 Task: Select the brackets in the auto-indent.
Action: Mouse moved to (21, 676)
Screenshot: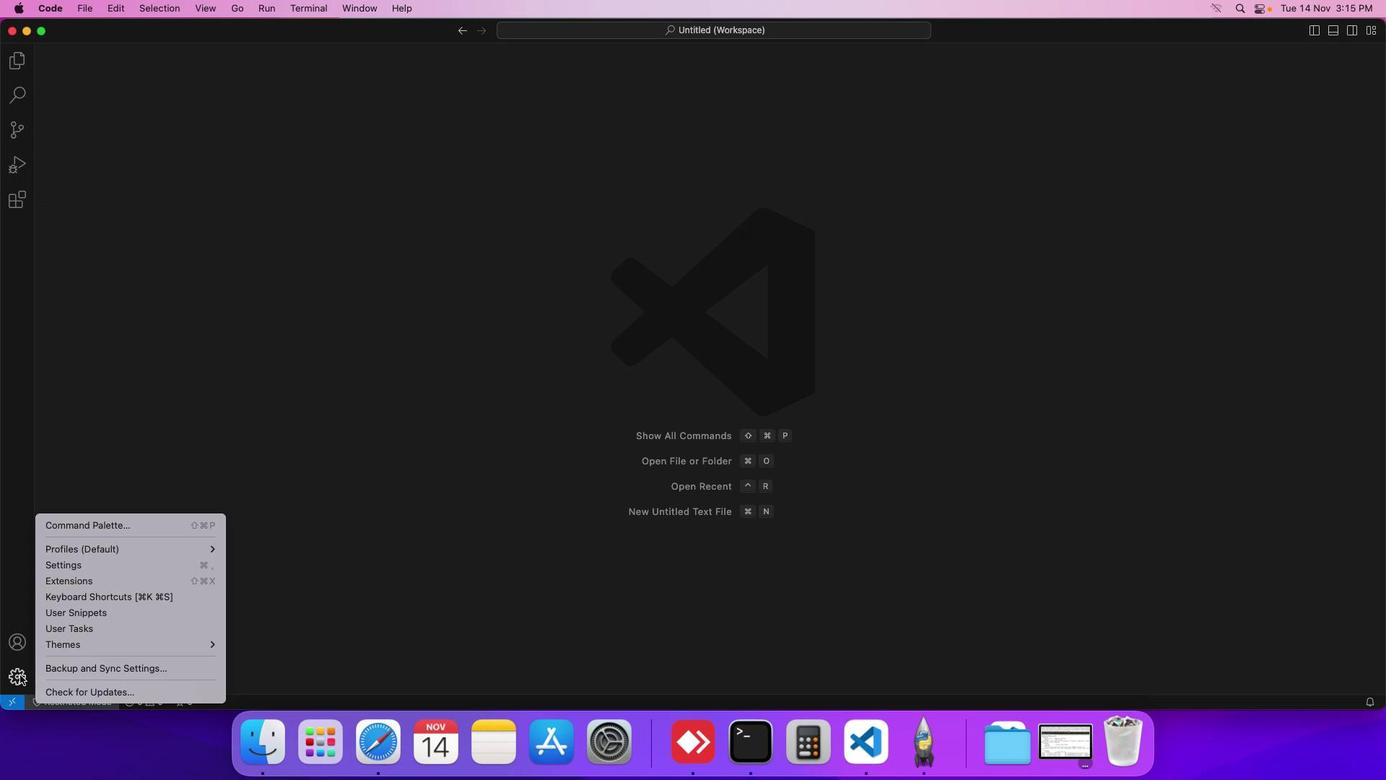 
Action: Mouse pressed left at (21, 676)
Screenshot: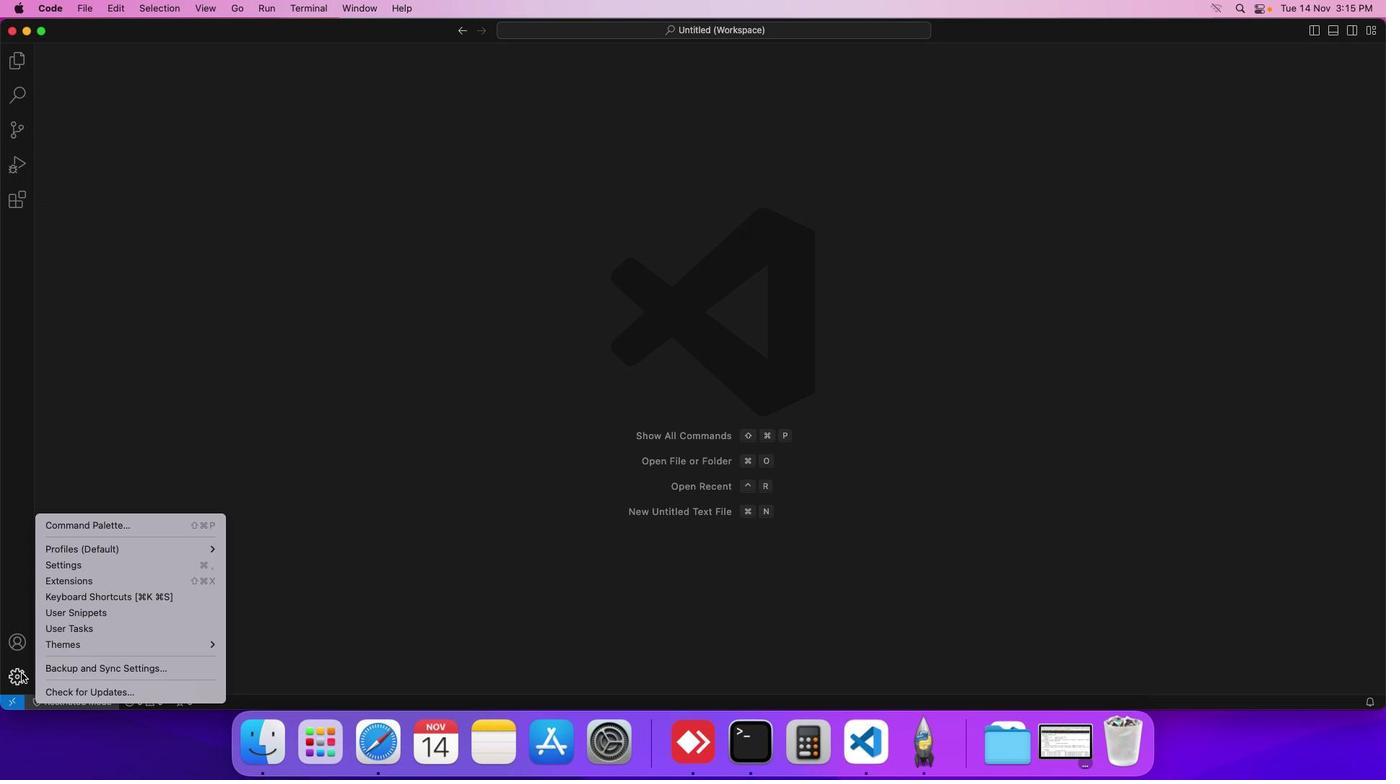 
Action: Mouse moved to (98, 566)
Screenshot: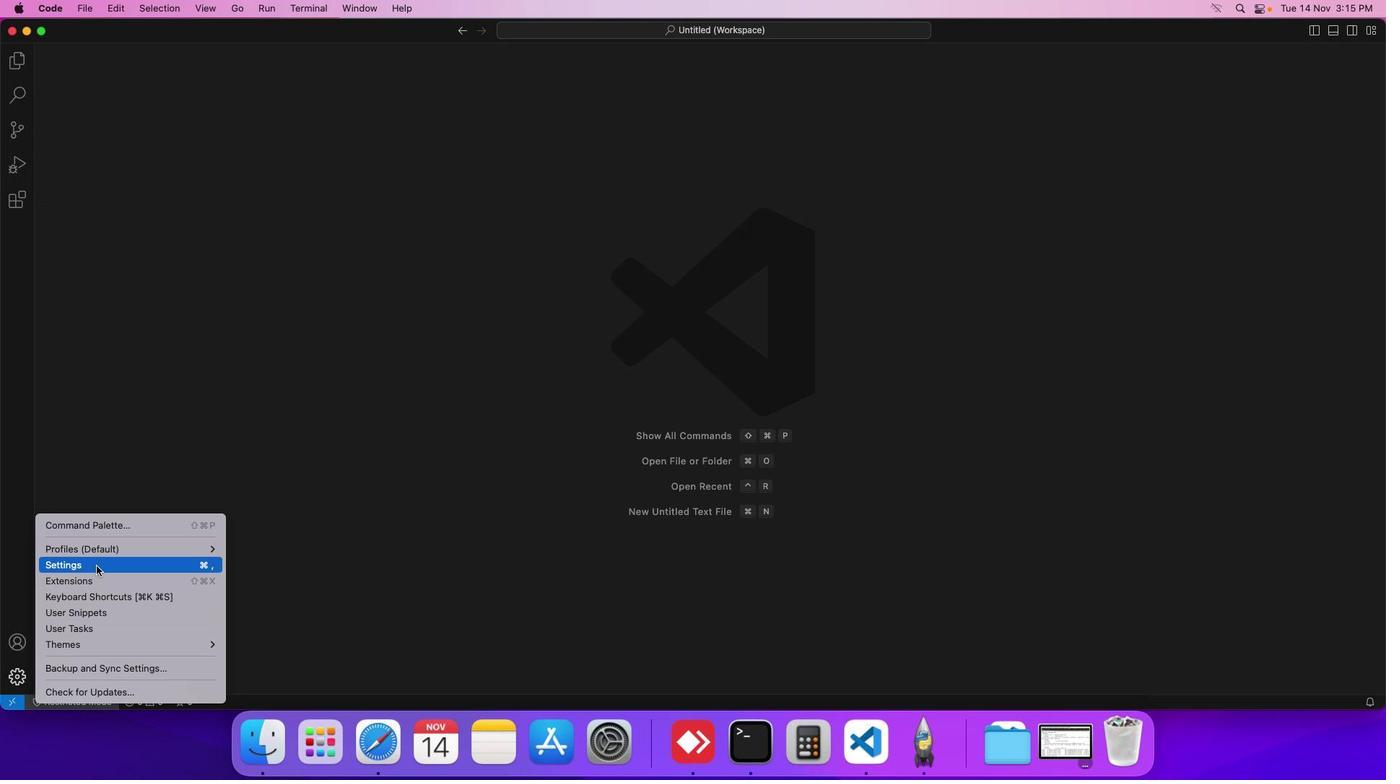 
Action: Mouse pressed left at (98, 566)
Screenshot: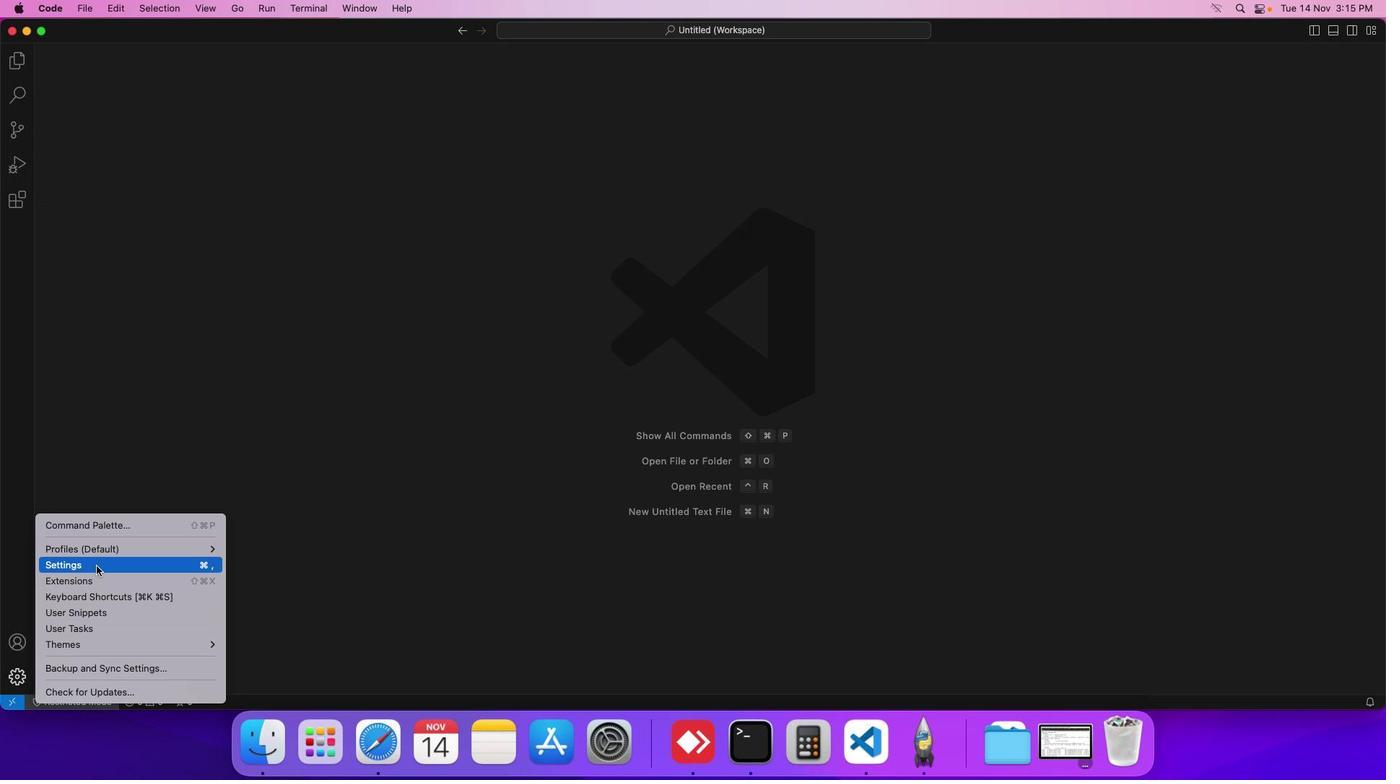 
Action: Mouse moved to (355, 122)
Screenshot: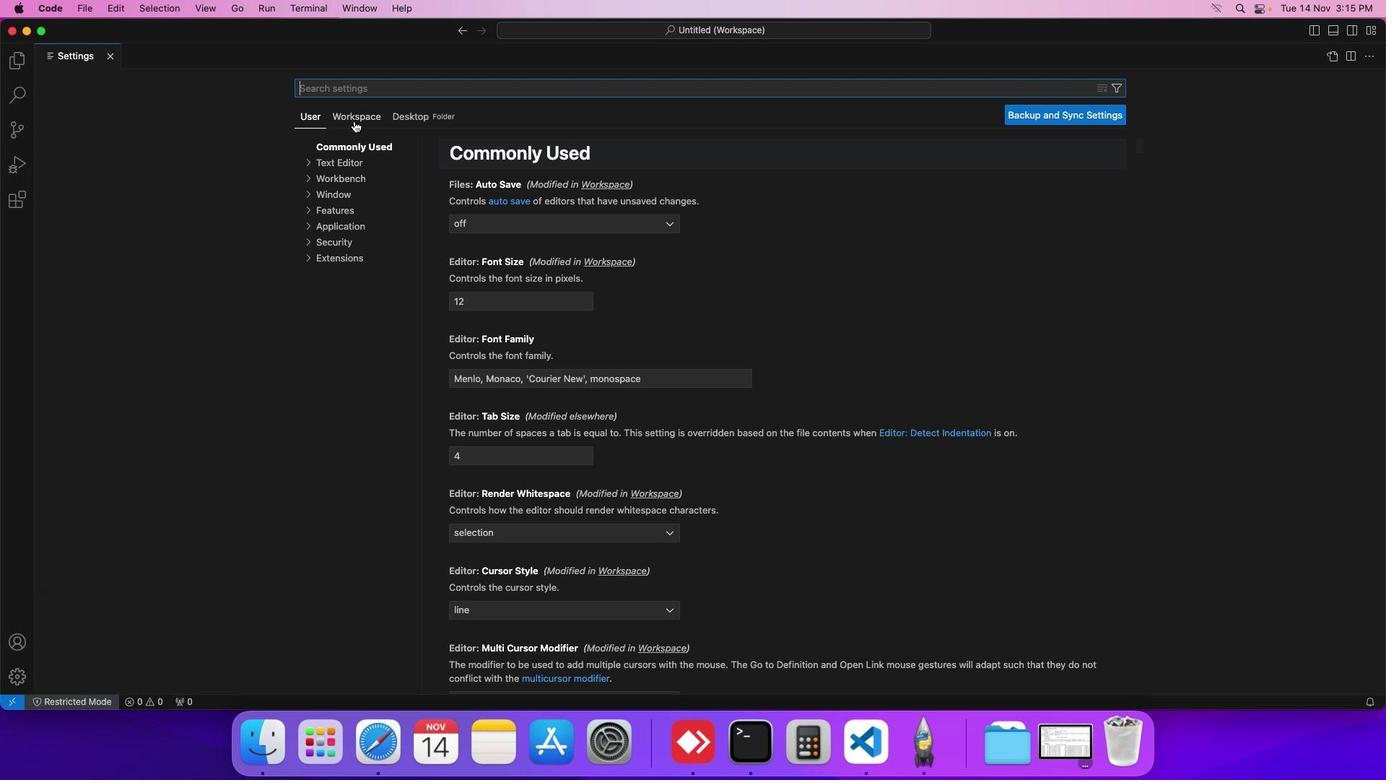 
Action: Mouse pressed left at (355, 122)
Screenshot: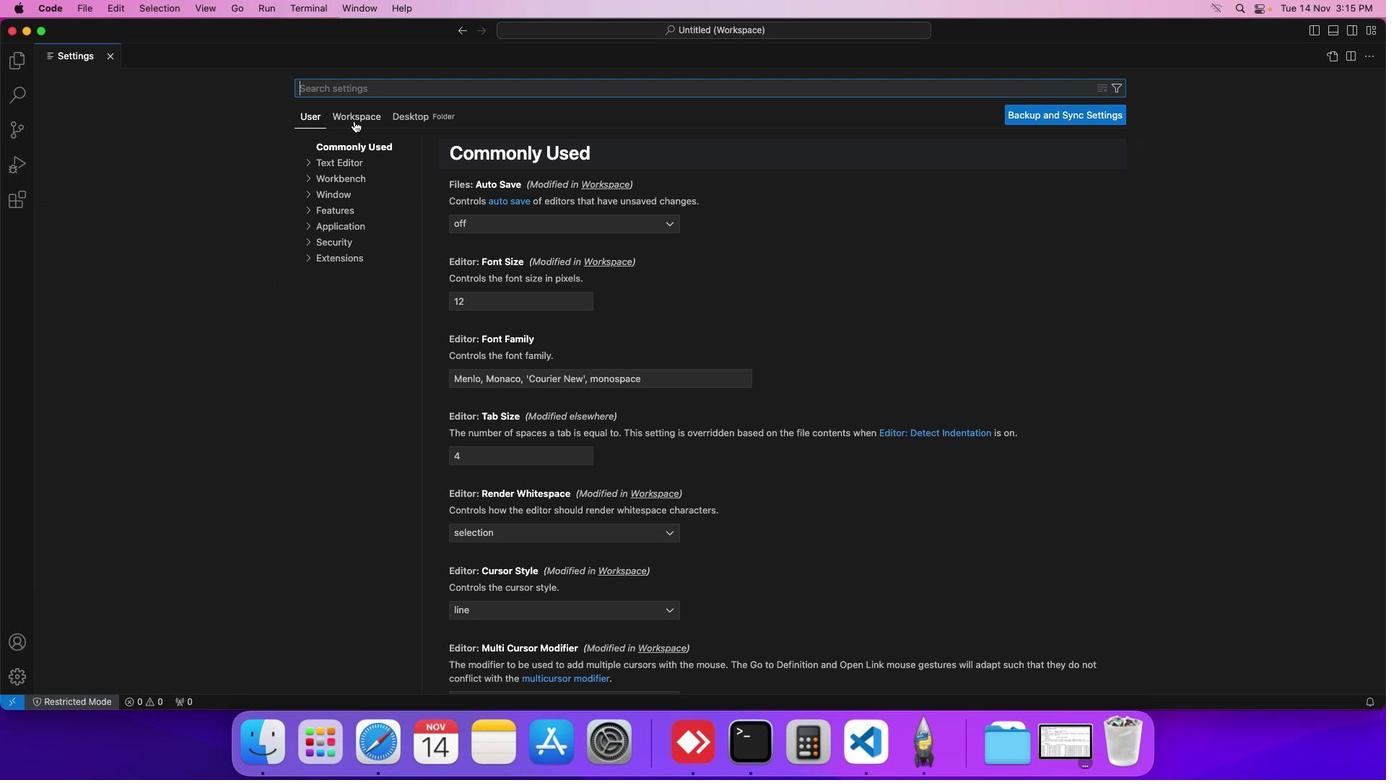 
Action: Mouse moved to (364, 162)
Screenshot: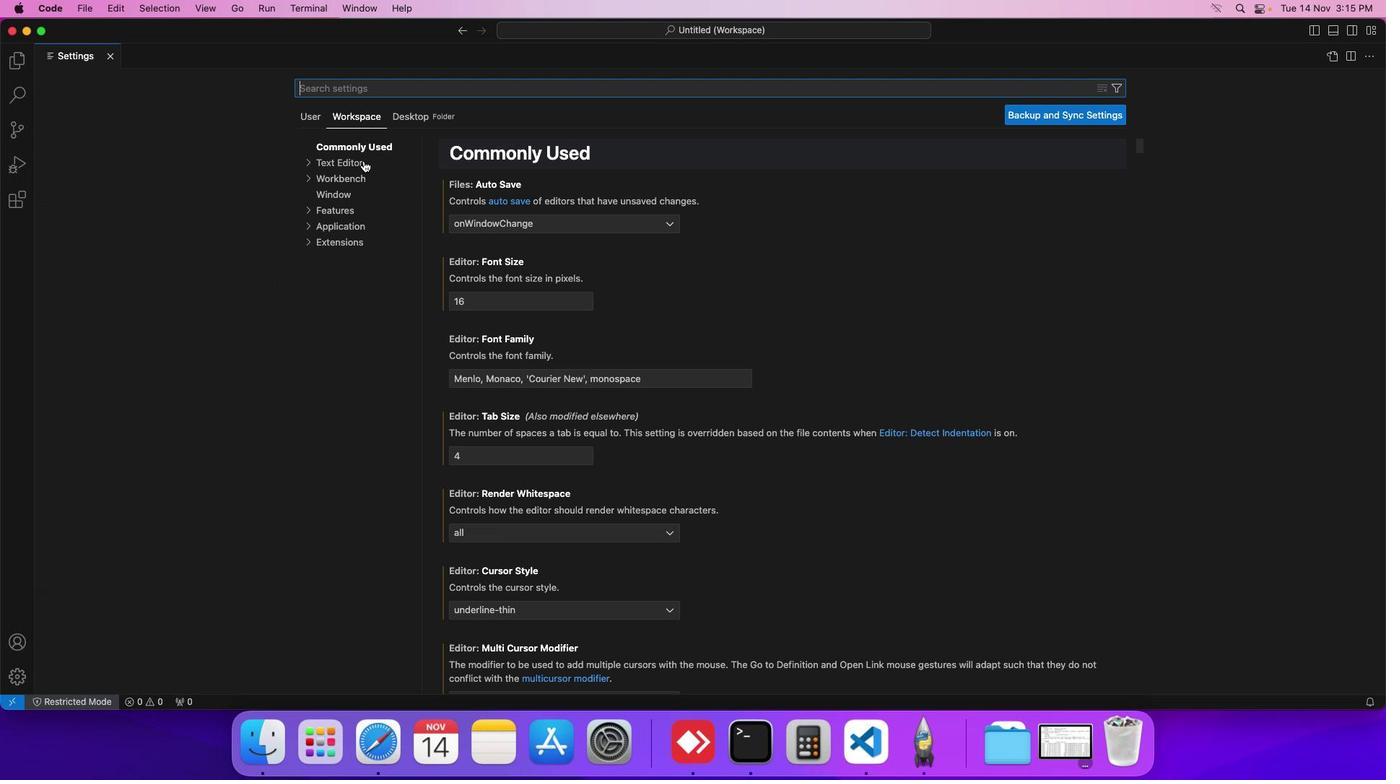 
Action: Mouse pressed left at (364, 162)
Screenshot: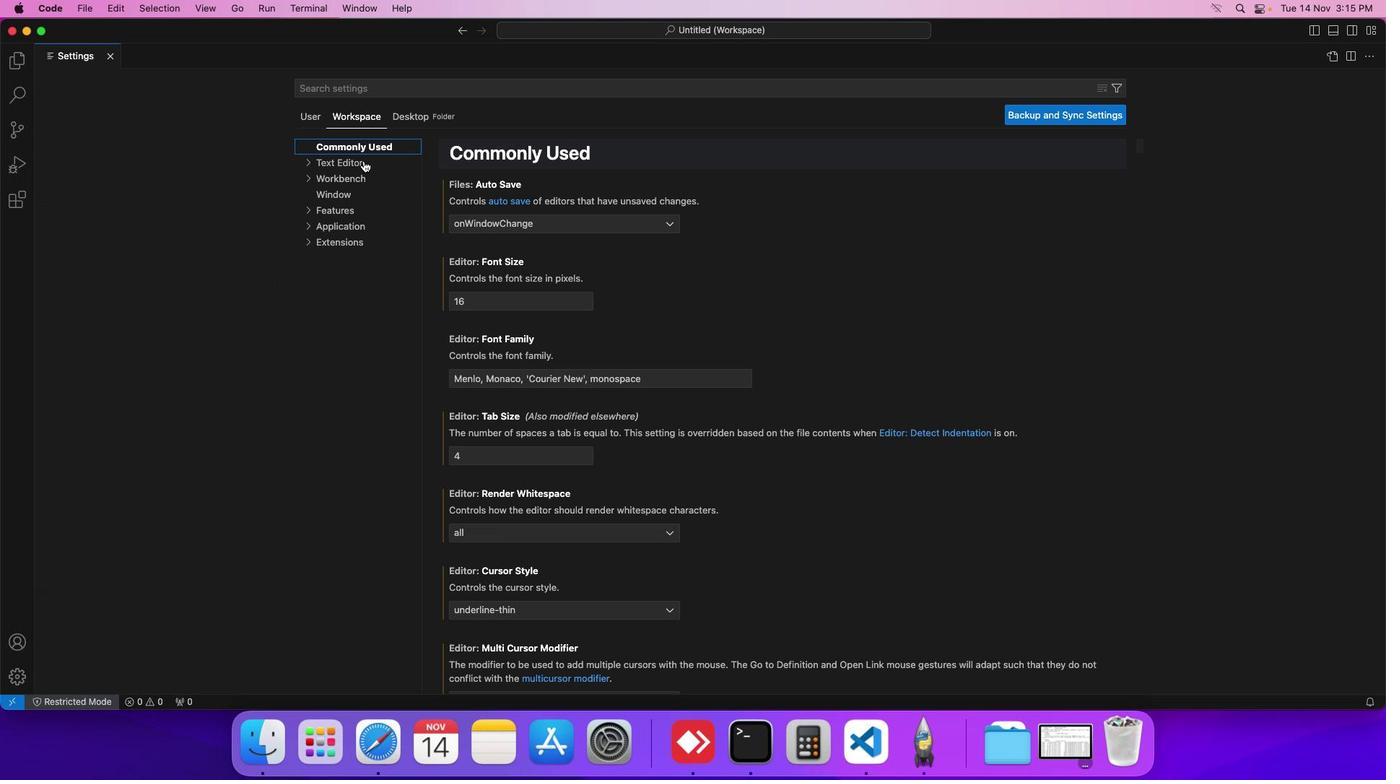 
Action: Mouse moved to (548, 296)
Screenshot: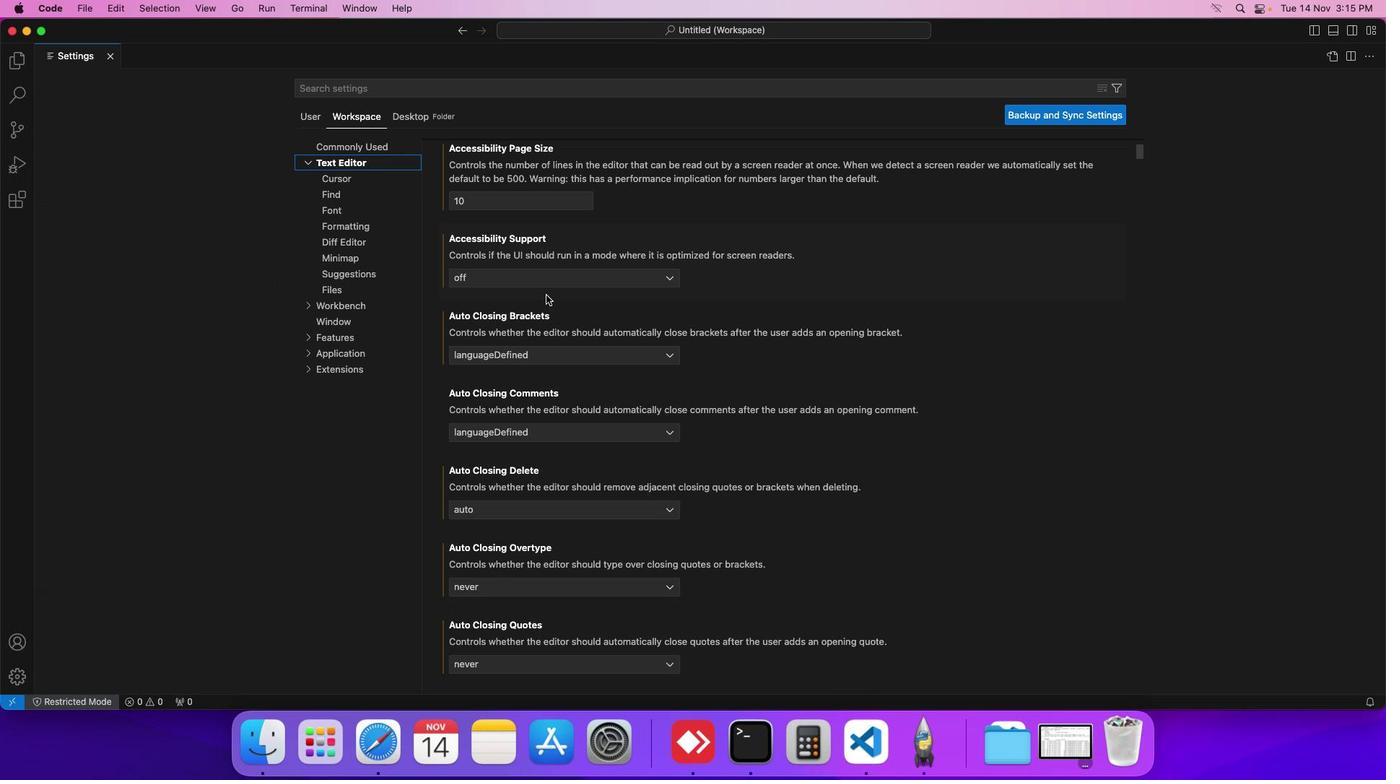 
Action: Mouse scrolled (548, 296) with delta (1, 0)
Screenshot: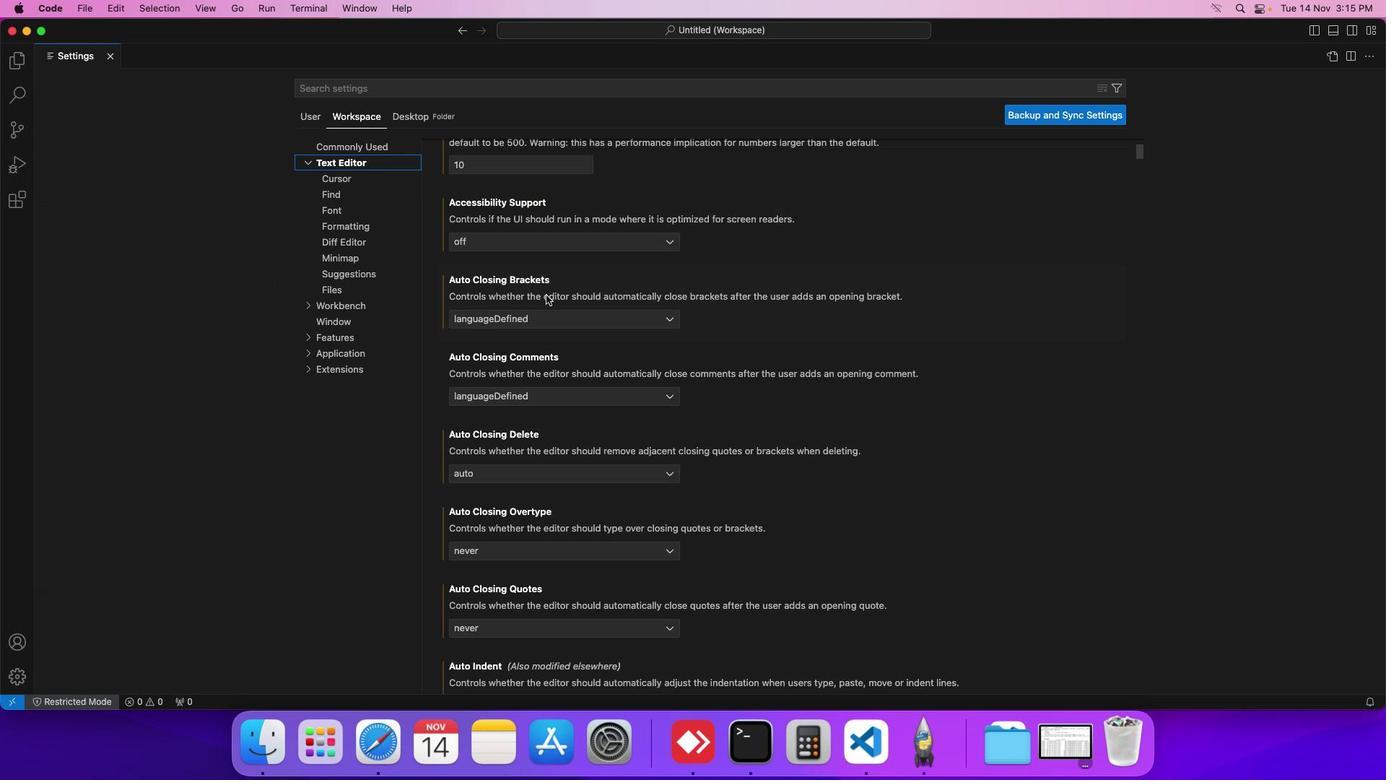 
Action: Mouse scrolled (548, 296) with delta (1, 0)
Screenshot: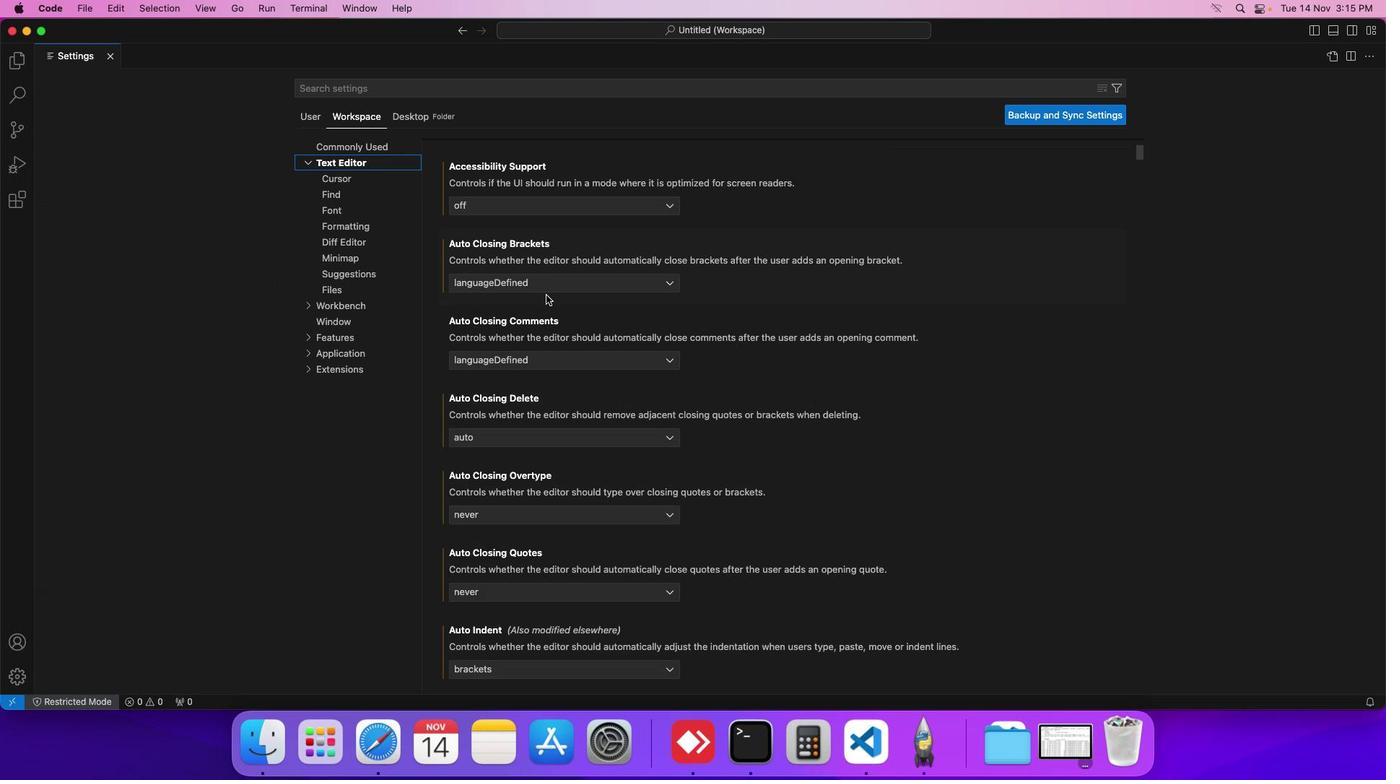 
Action: Mouse moved to (548, 296)
Screenshot: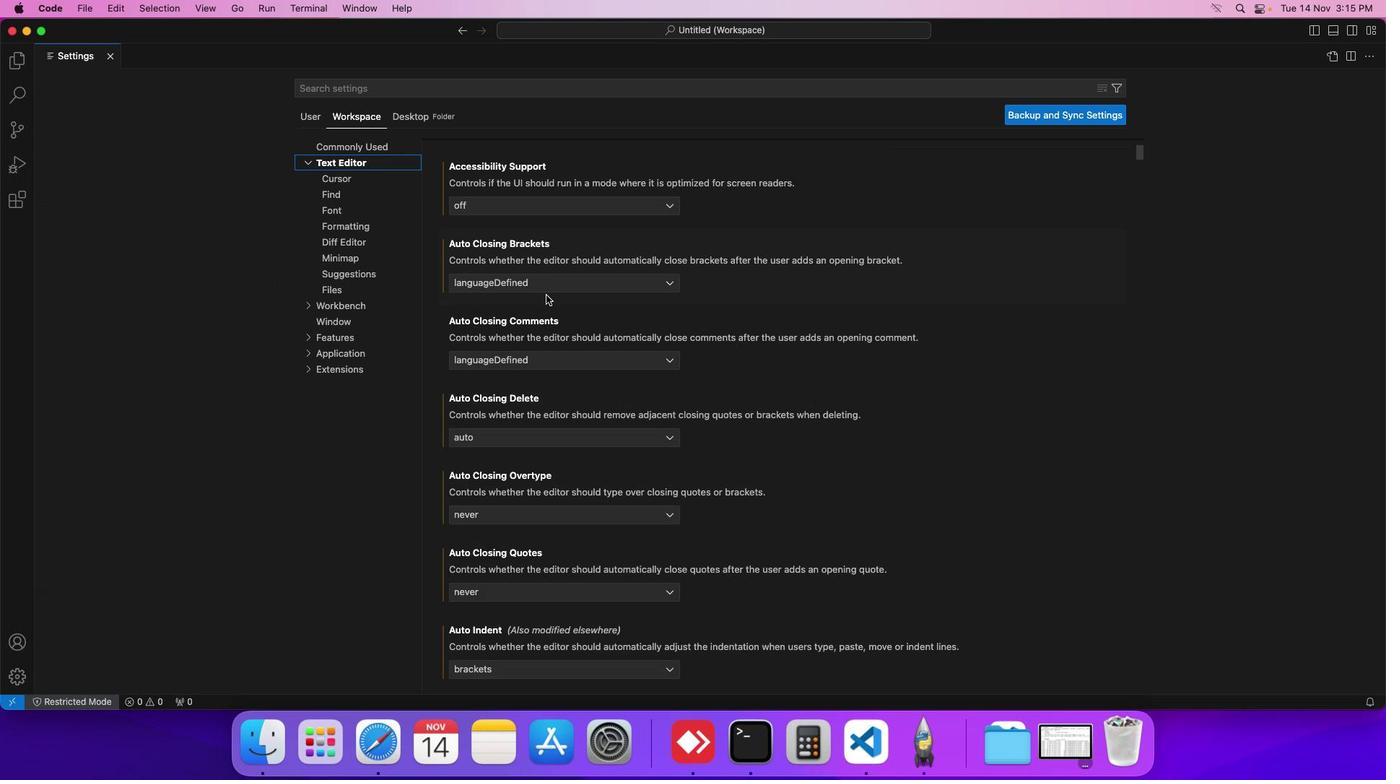 
Action: Mouse scrolled (548, 296) with delta (1, 0)
Screenshot: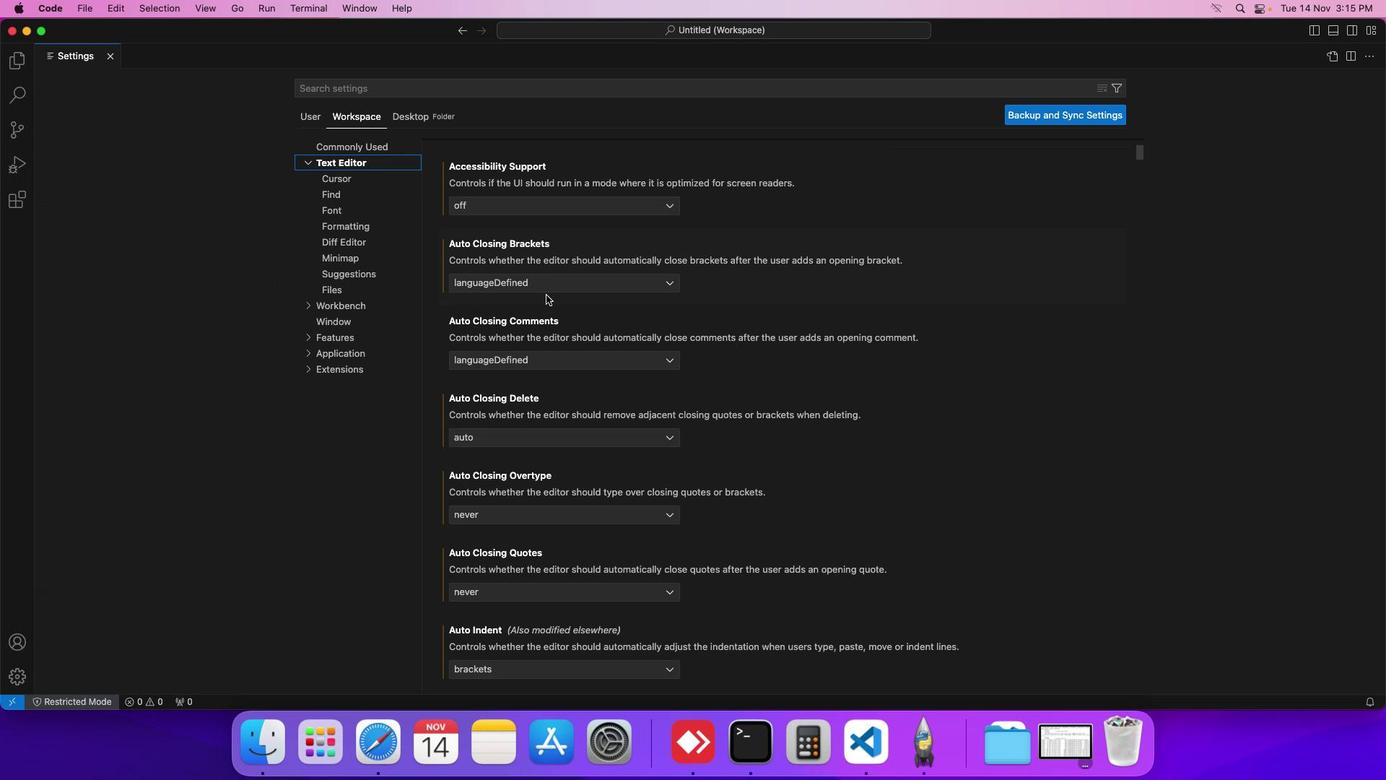 
Action: Mouse scrolled (548, 296) with delta (1, 0)
Screenshot: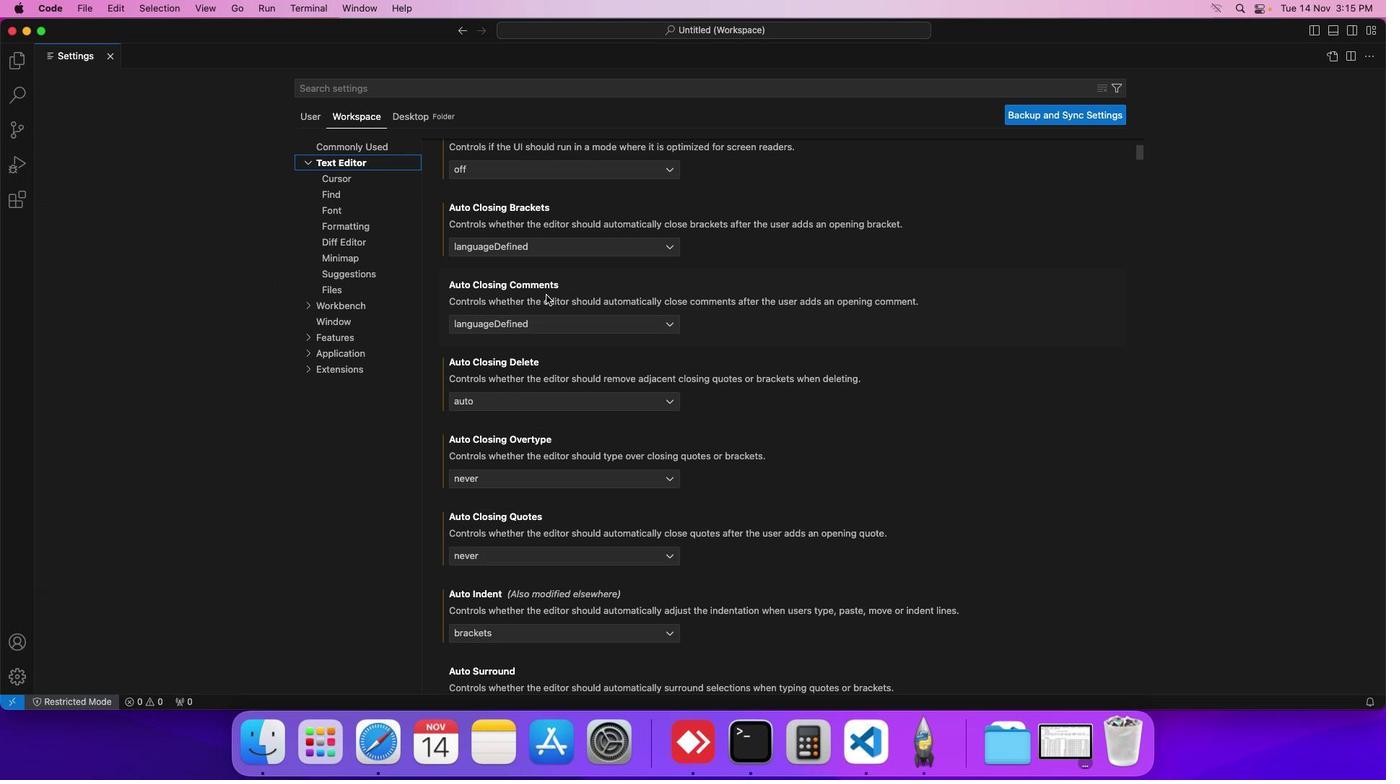 
Action: Mouse moved to (547, 296)
Screenshot: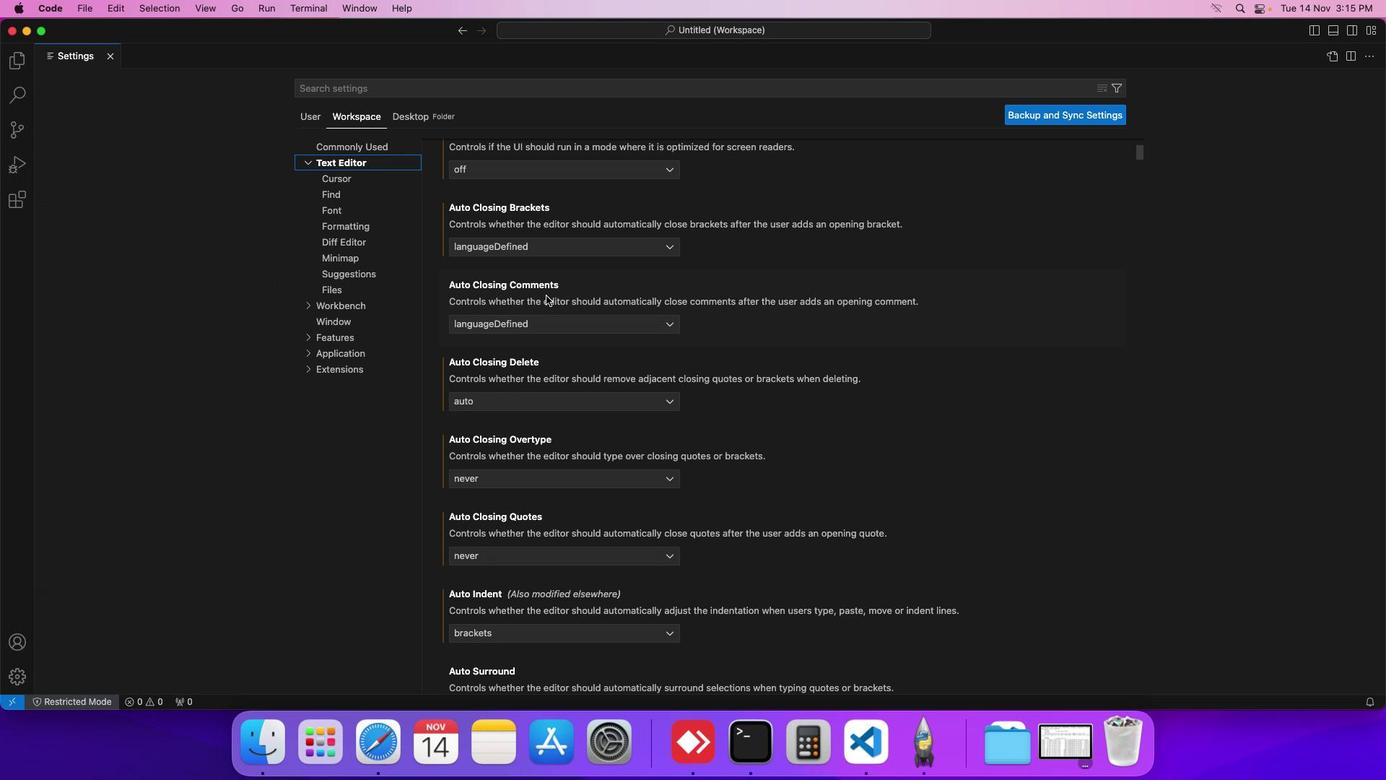 
Action: Mouse scrolled (547, 296) with delta (1, 0)
Screenshot: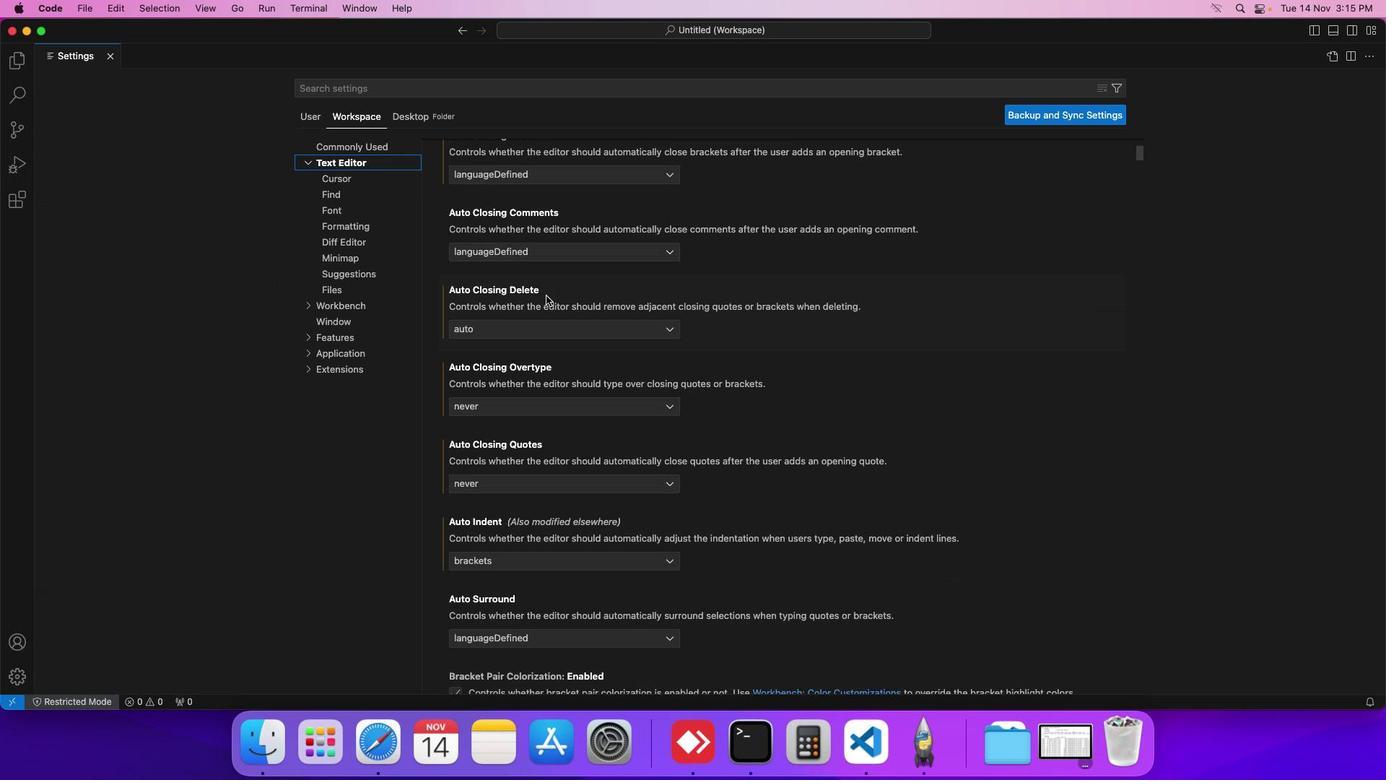 
Action: Mouse scrolled (547, 296) with delta (1, 0)
Screenshot: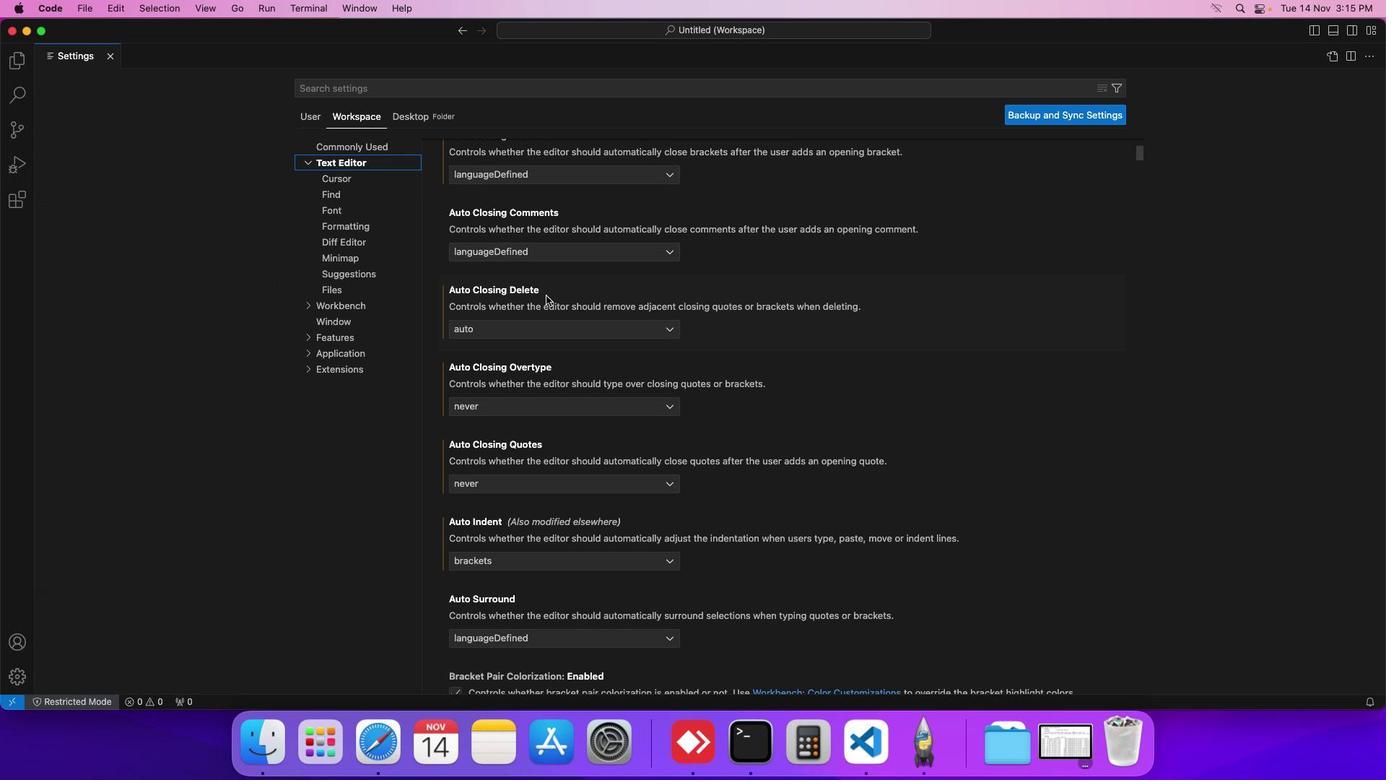 
Action: Mouse scrolled (547, 296) with delta (1, 0)
Screenshot: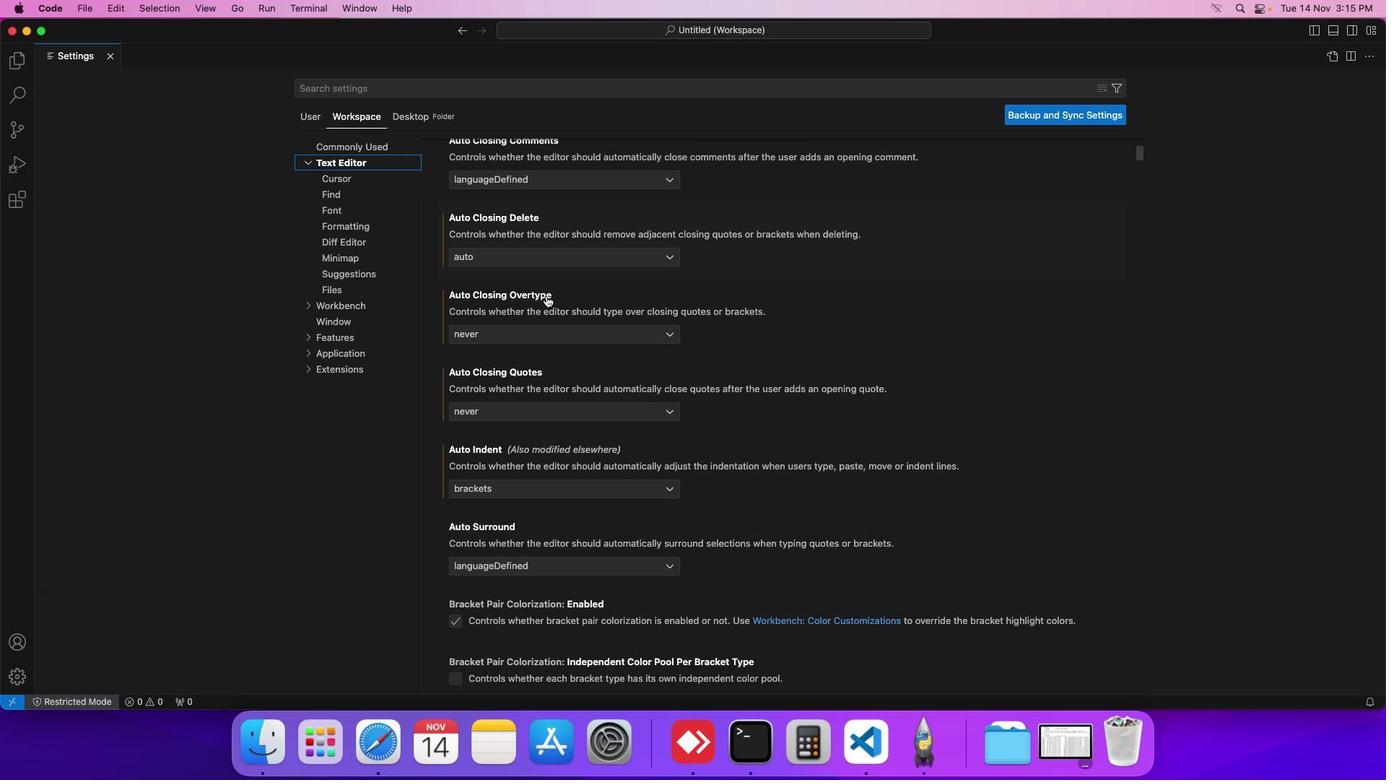 
Action: Mouse scrolled (547, 296) with delta (1, 0)
Screenshot: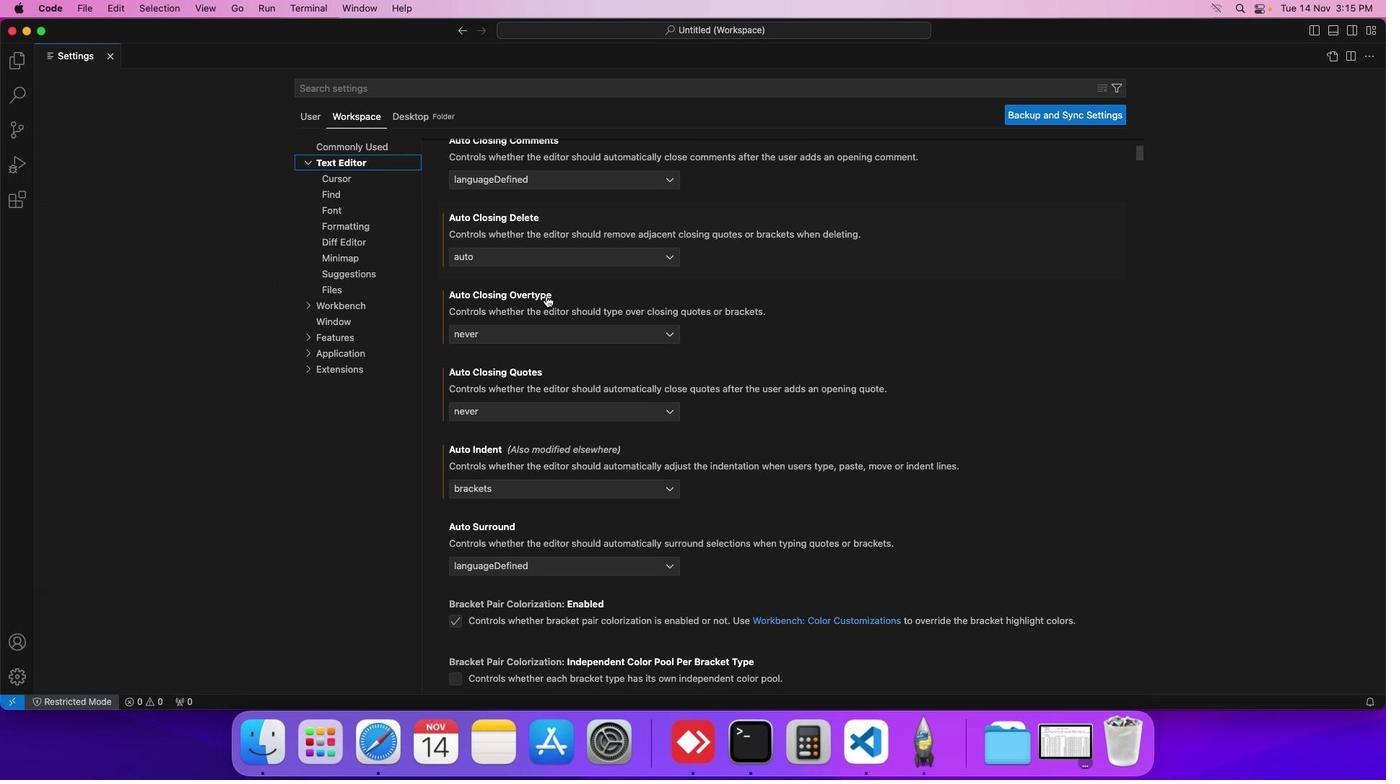 
Action: Mouse moved to (547, 297)
Screenshot: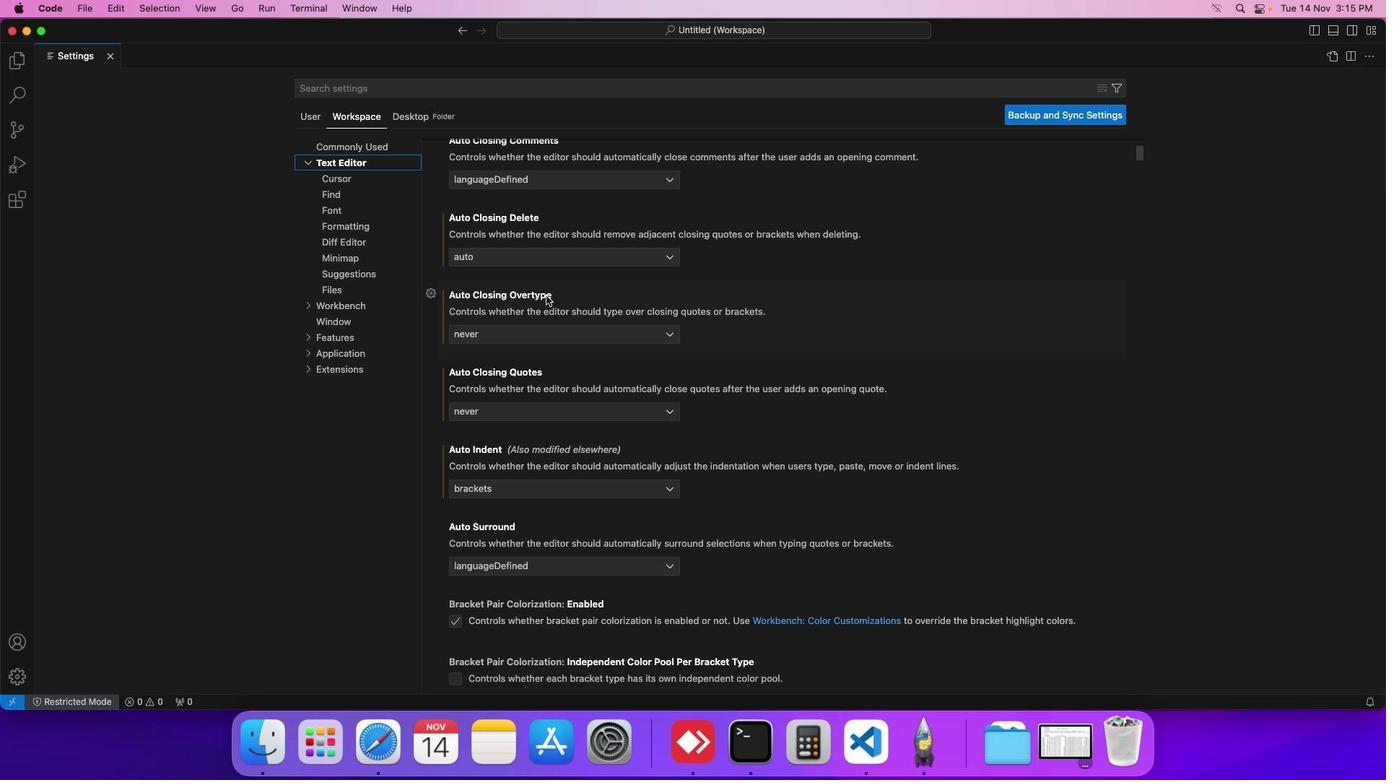 
Action: Mouse scrolled (547, 297) with delta (1, 0)
Screenshot: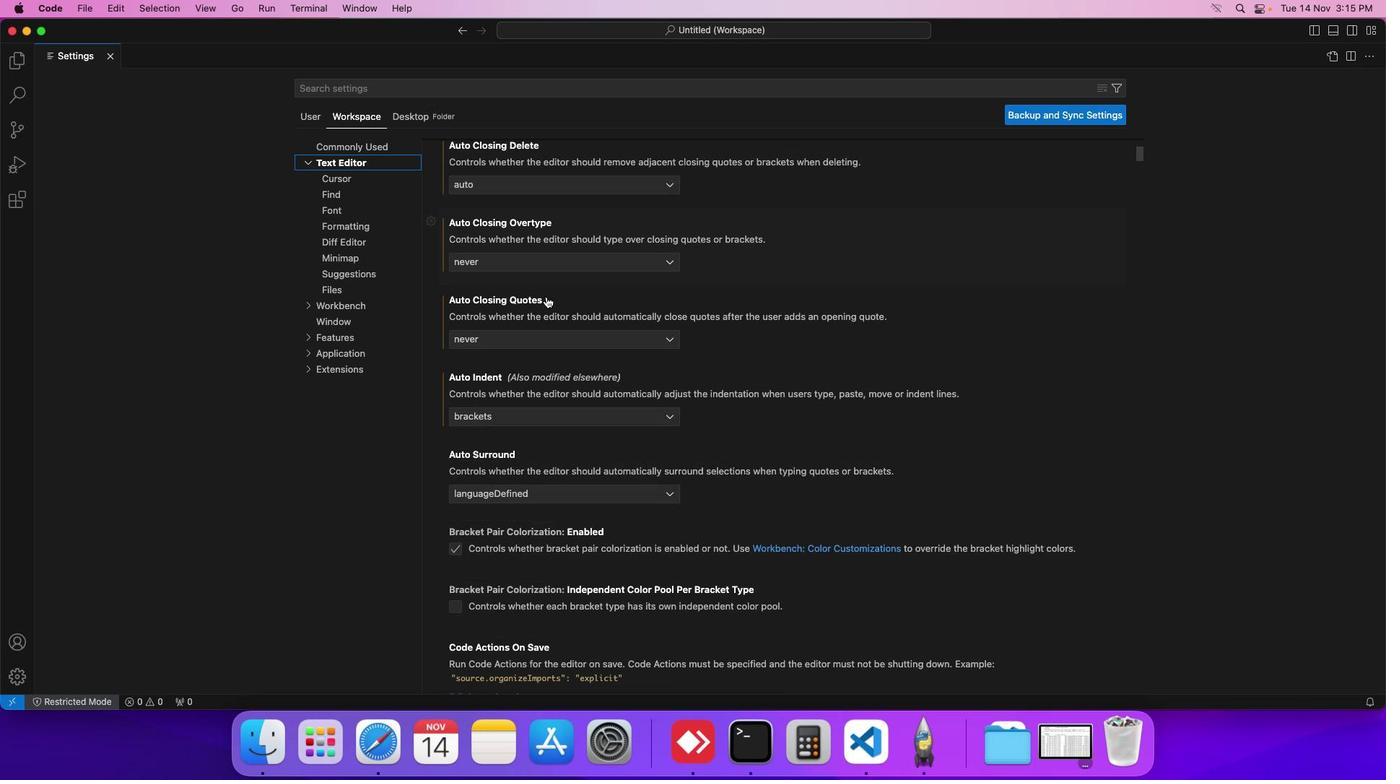 
Action: Mouse moved to (547, 297)
Screenshot: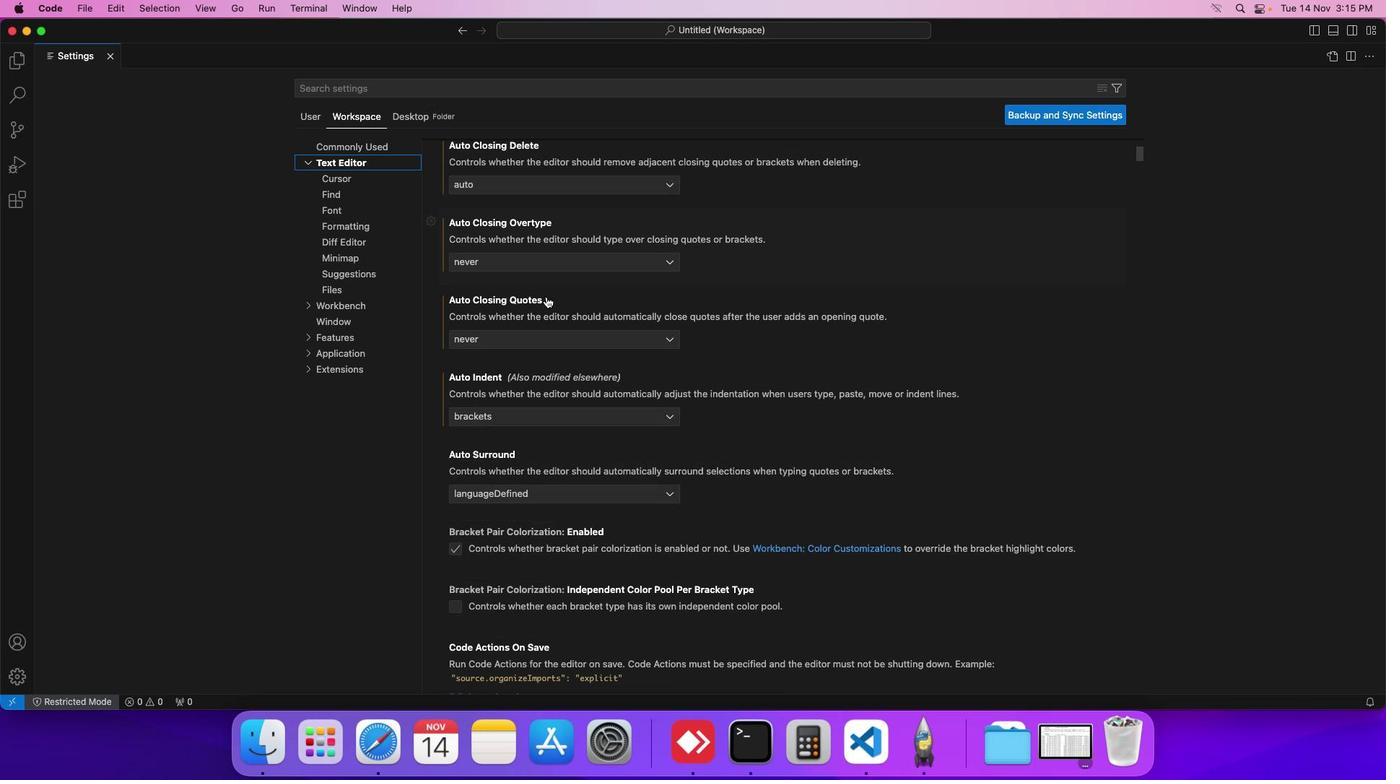 
Action: Mouse scrolled (547, 297) with delta (1, 0)
Screenshot: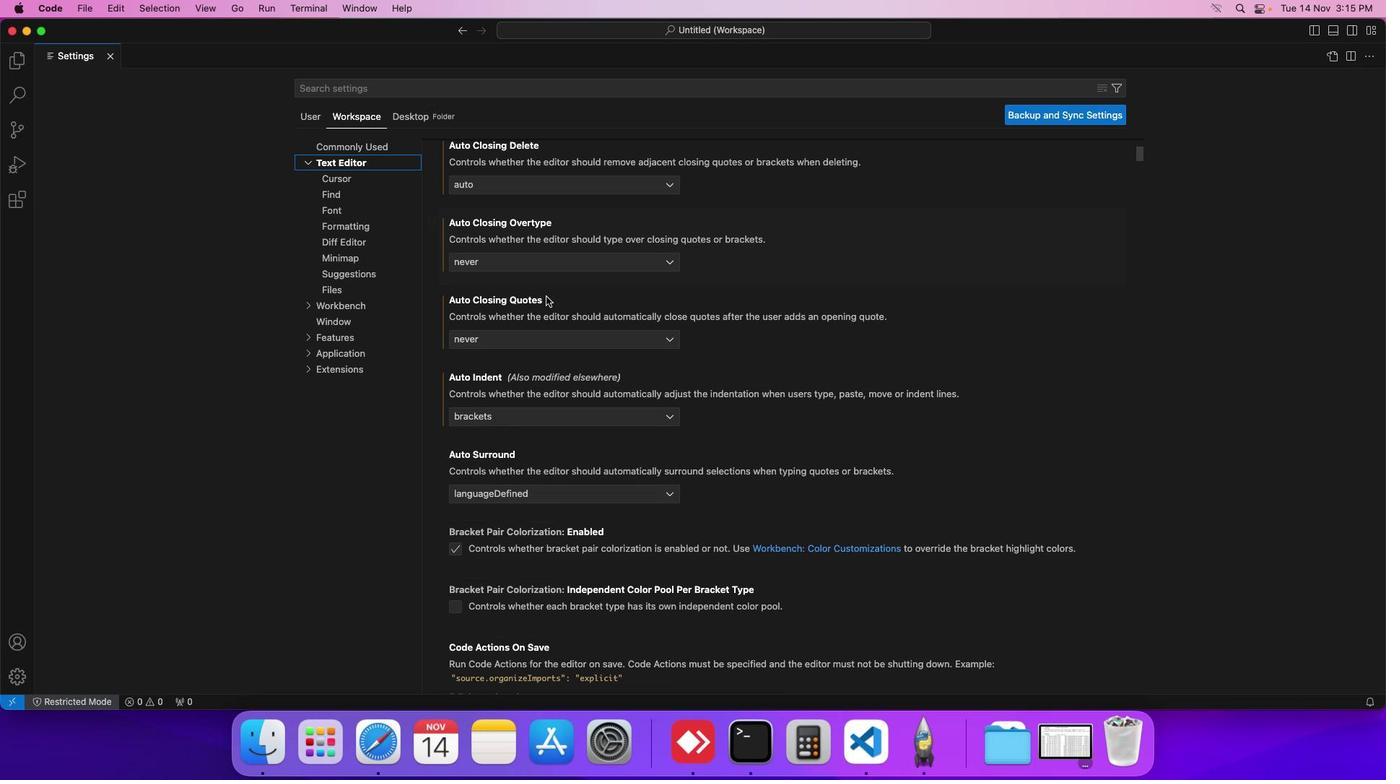 
Action: Mouse moved to (547, 298)
Screenshot: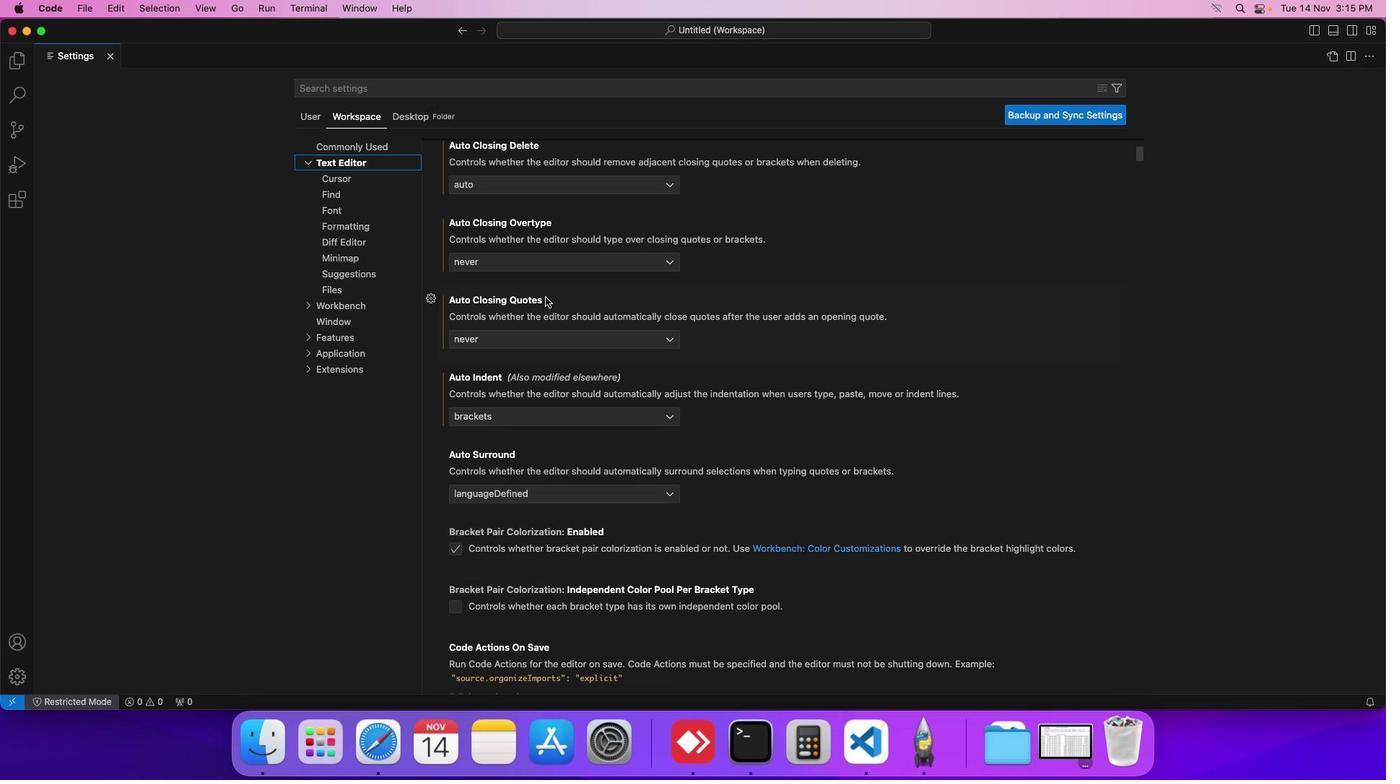 
Action: Mouse scrolled (547, 298) with delta (1, 0)
Screenshot: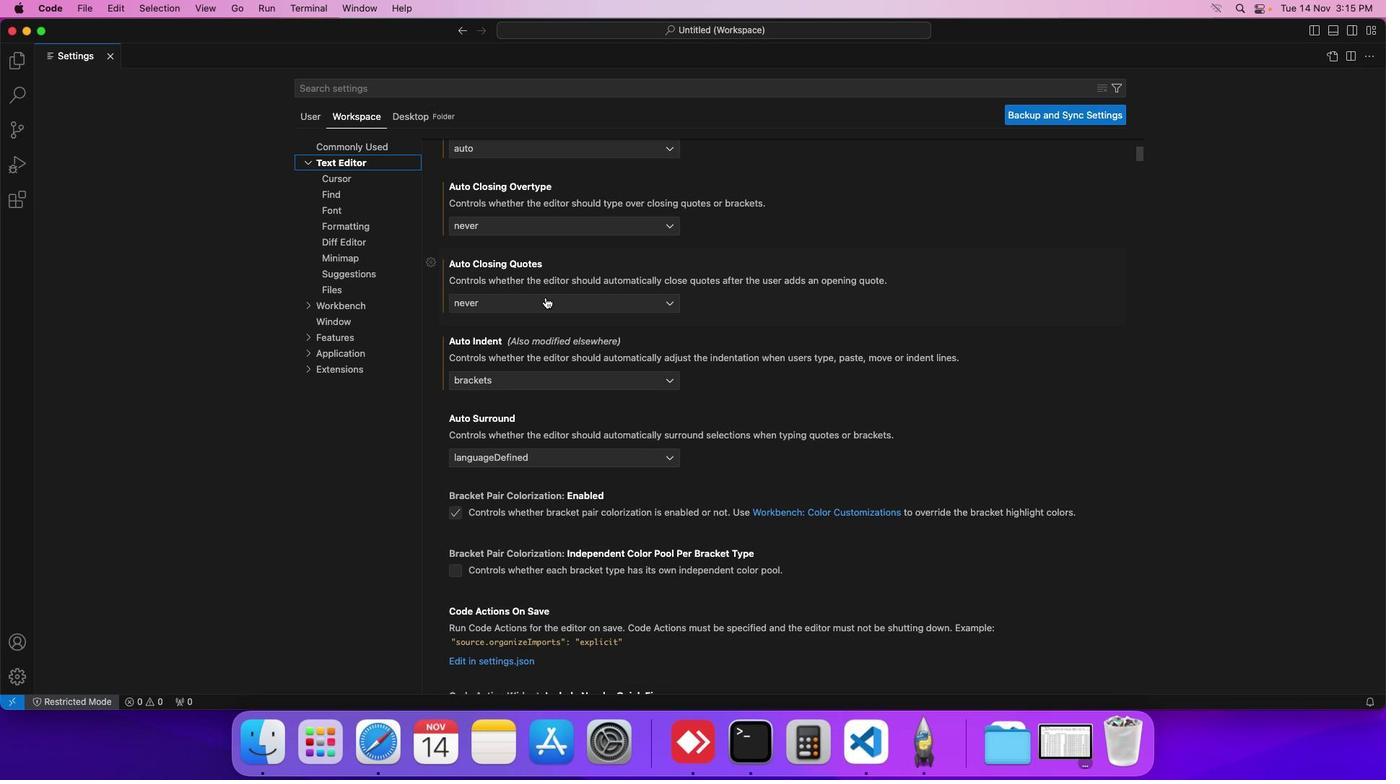 
Action: Mouse scrolled (547, 298) with delta (1, 0)
Screenshot: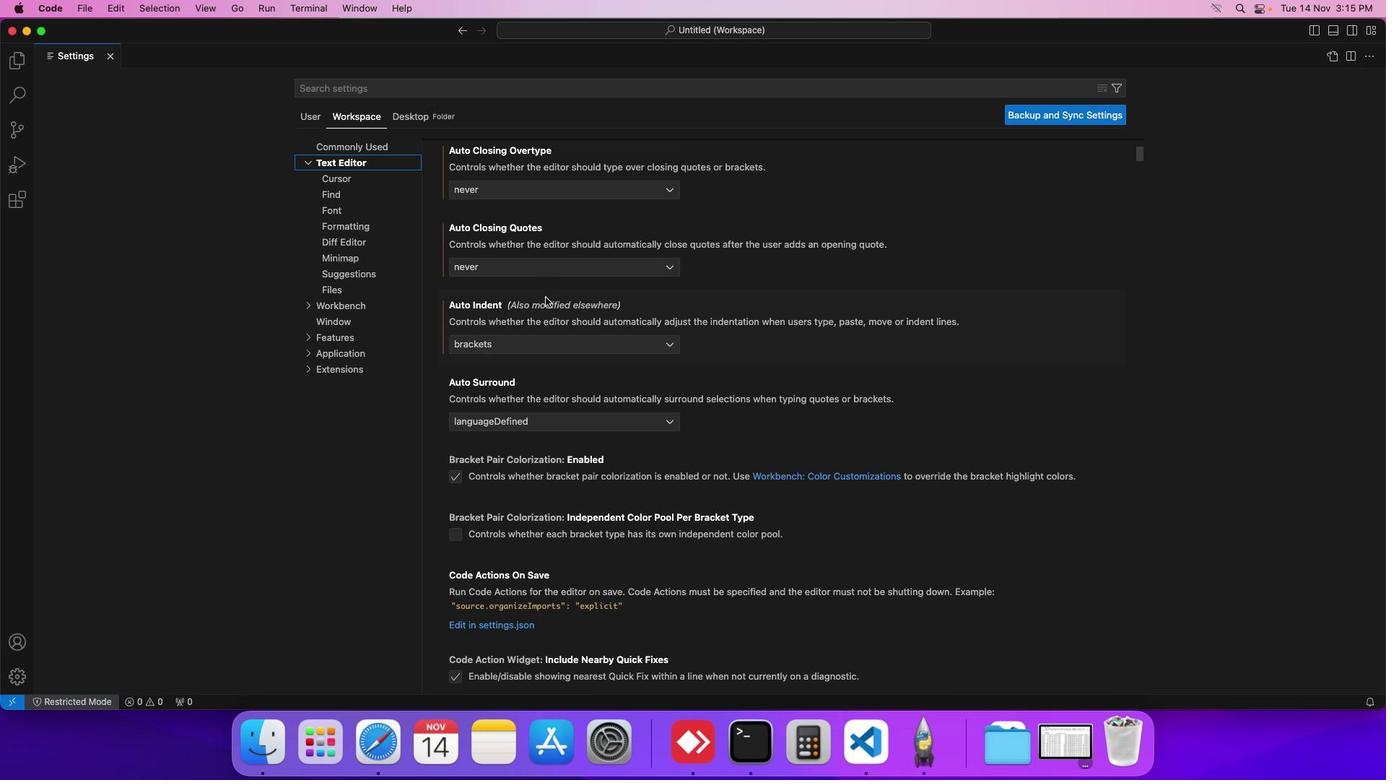
Action: Mouse scrolled (547, 298) with delta (1, 0)
Screenshot: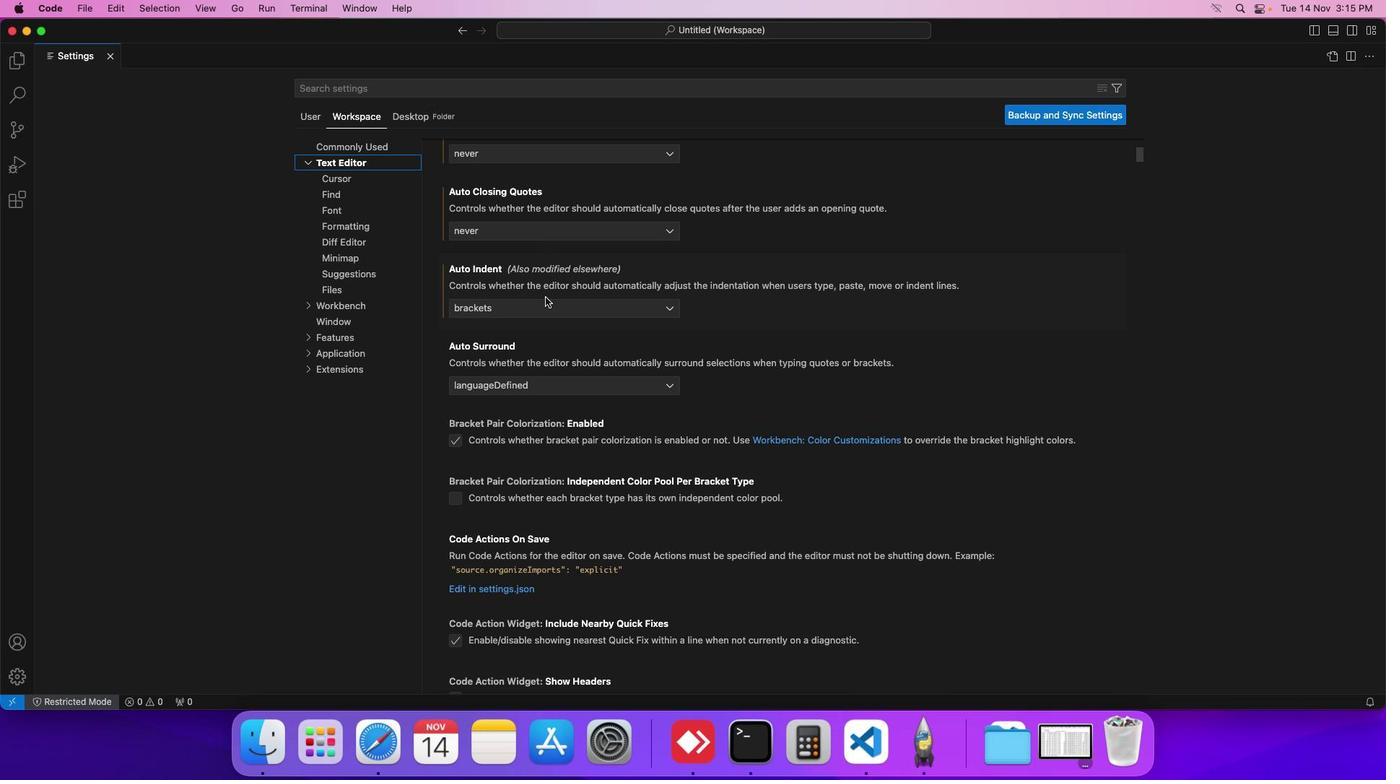 
Action: Mouse scrolled (547, 298) with delta (1, 0)
Screenshot: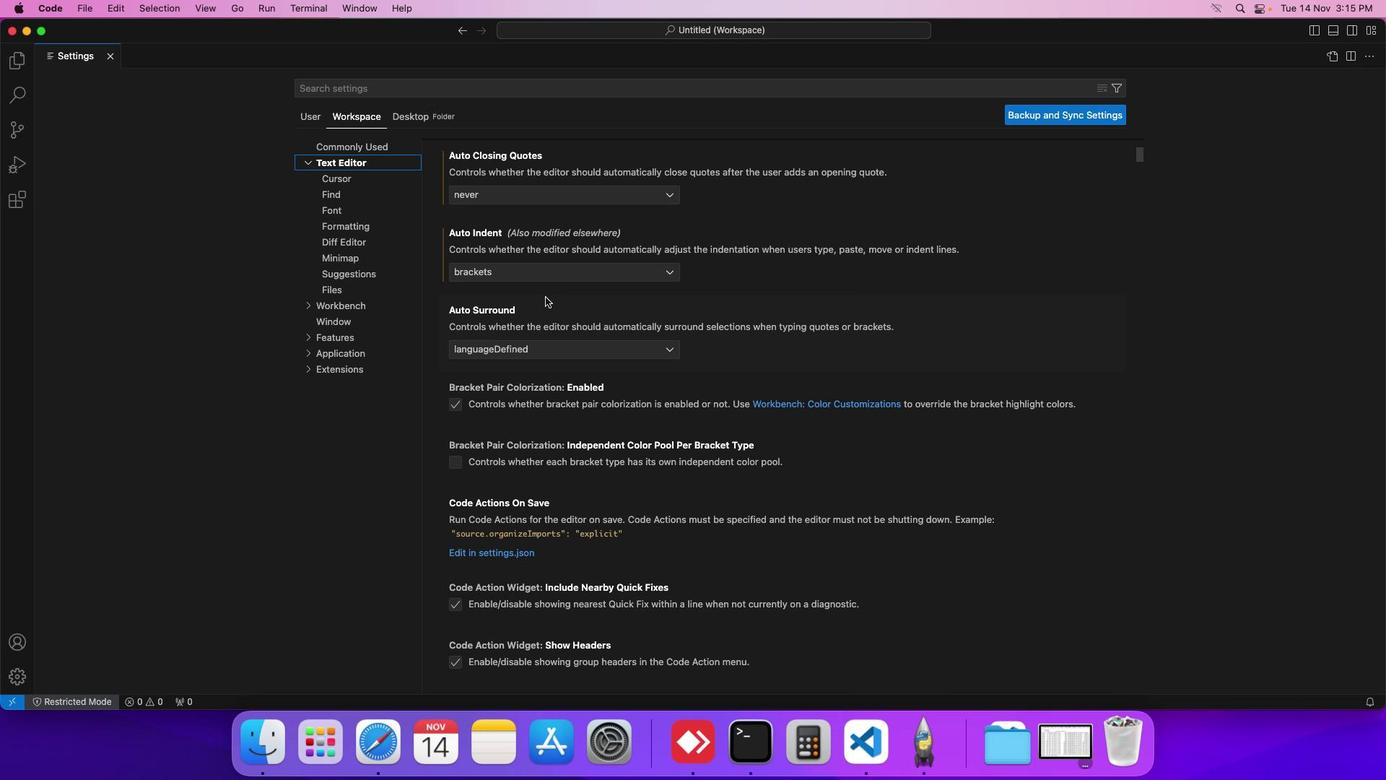 
Action: Mouse moved to (541, 275)
Screenshot: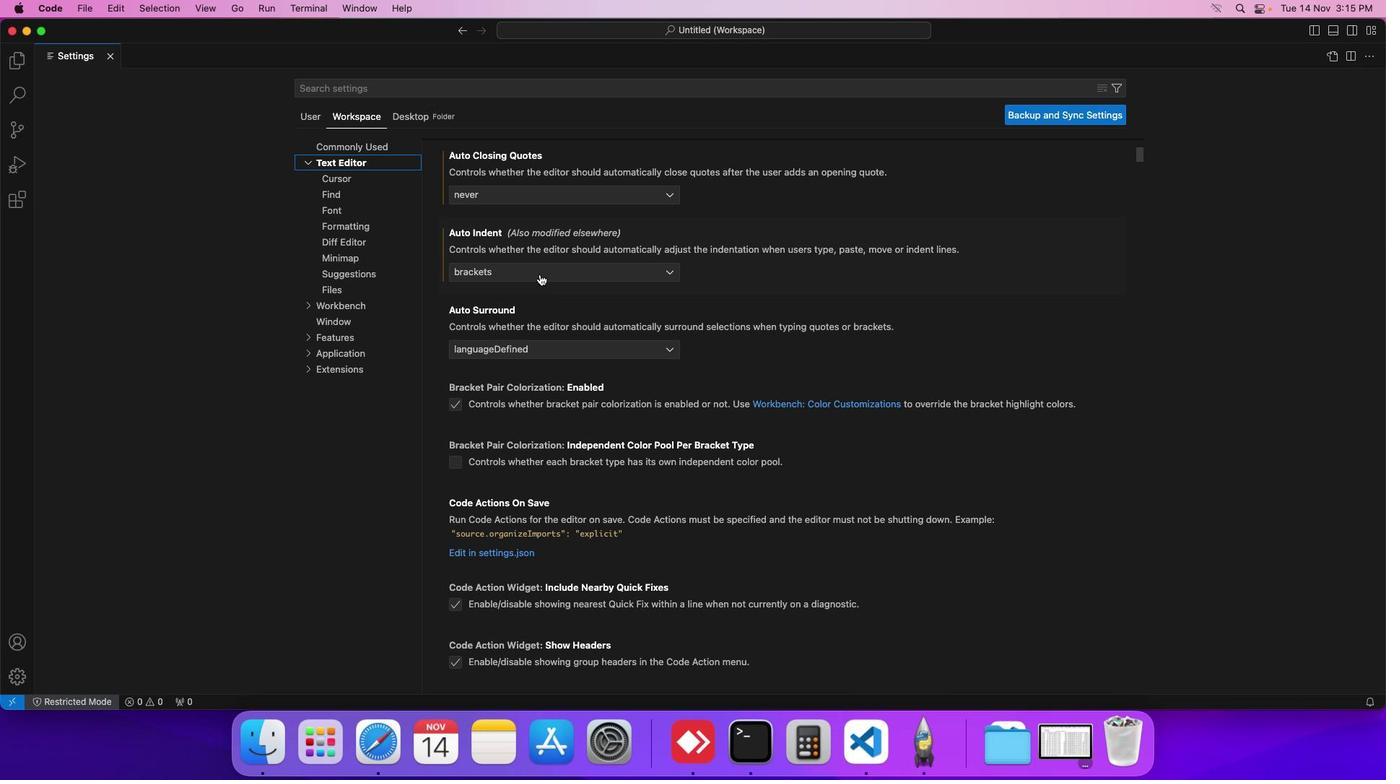 
Action: Mouse pressed left at (541, 275)
Screenshot: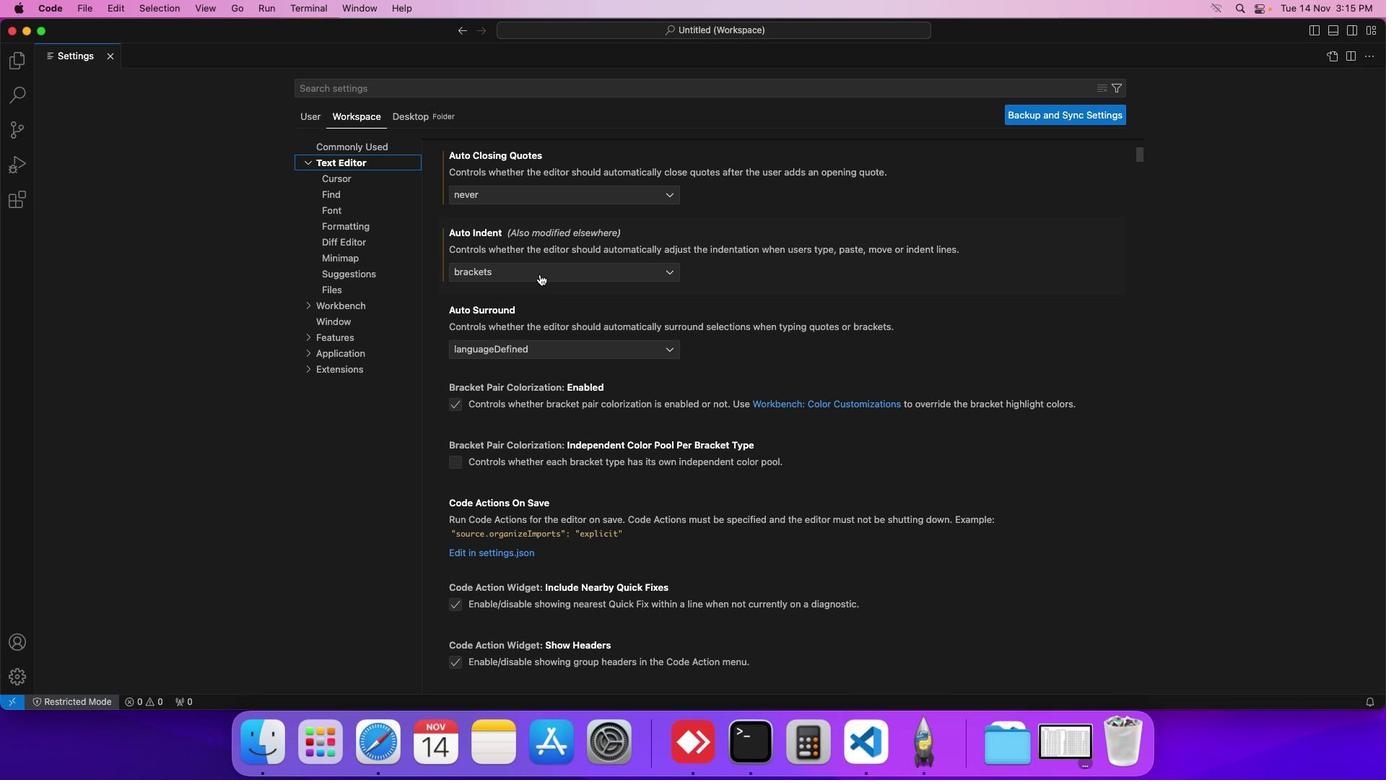 
Action: Mouse moved to (486, 315)
Screenshot: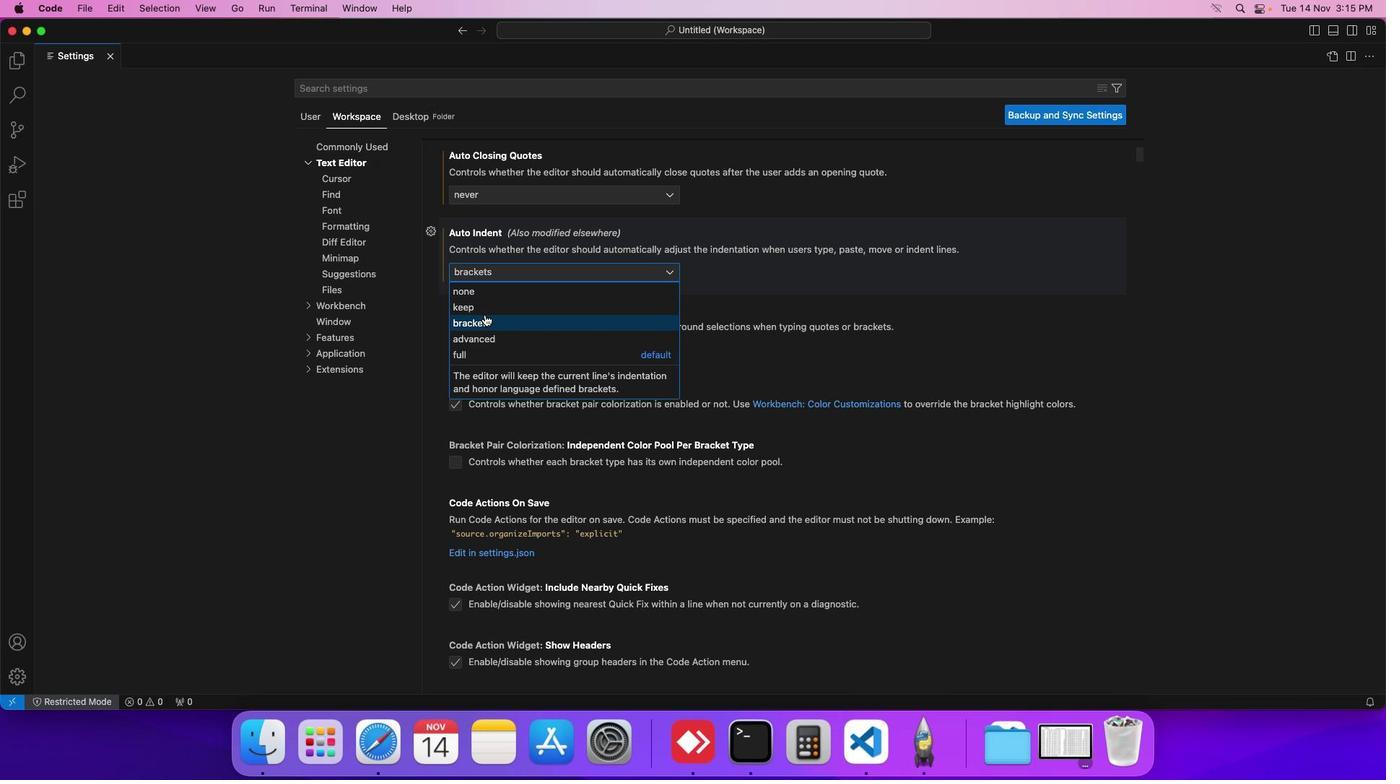 
Action: Mouse pressed left at (486, 315)
Screenshot: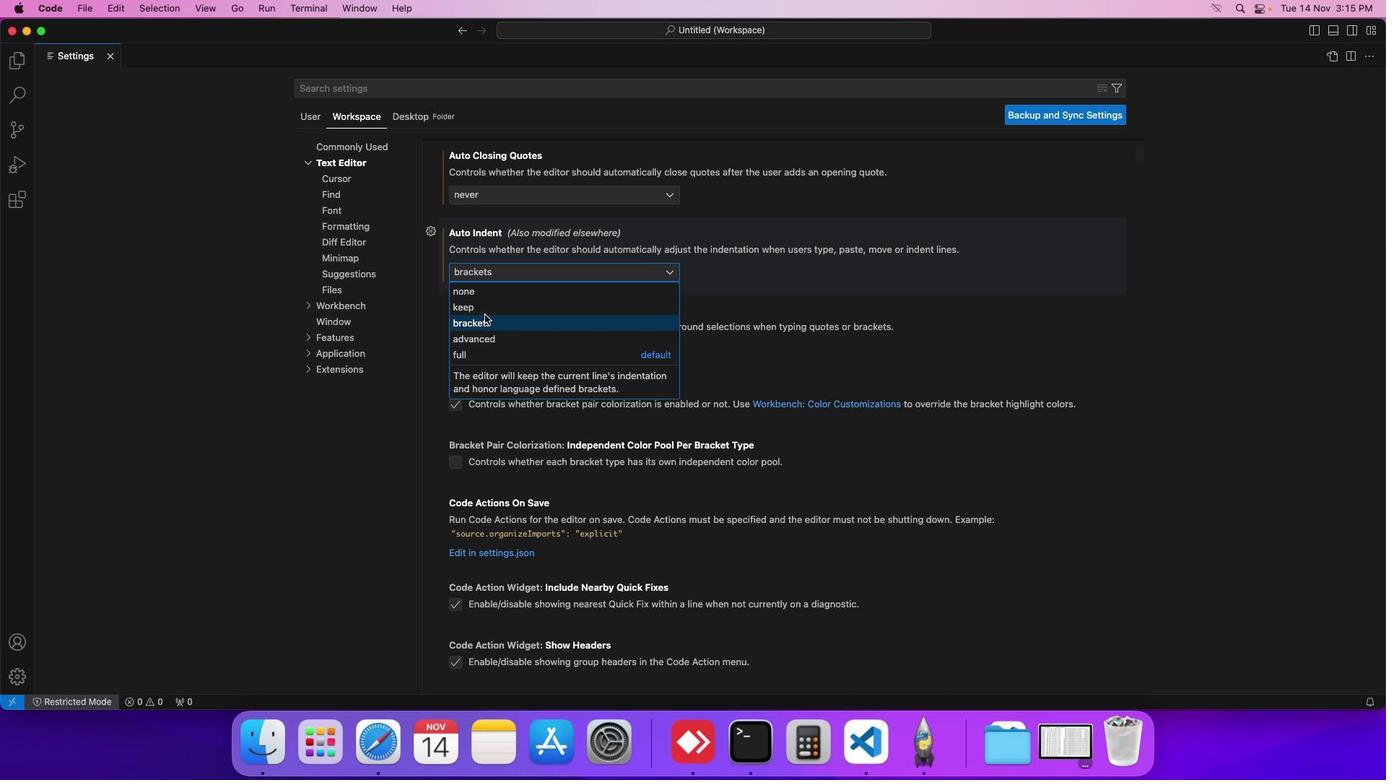 
